 Task: Plan a 32-minute demo of a new software feature, showcasing functionality, user interface, and benefits tailored to the client's business needs.
Action: Mouse moved to (180, 198)
Screenshot: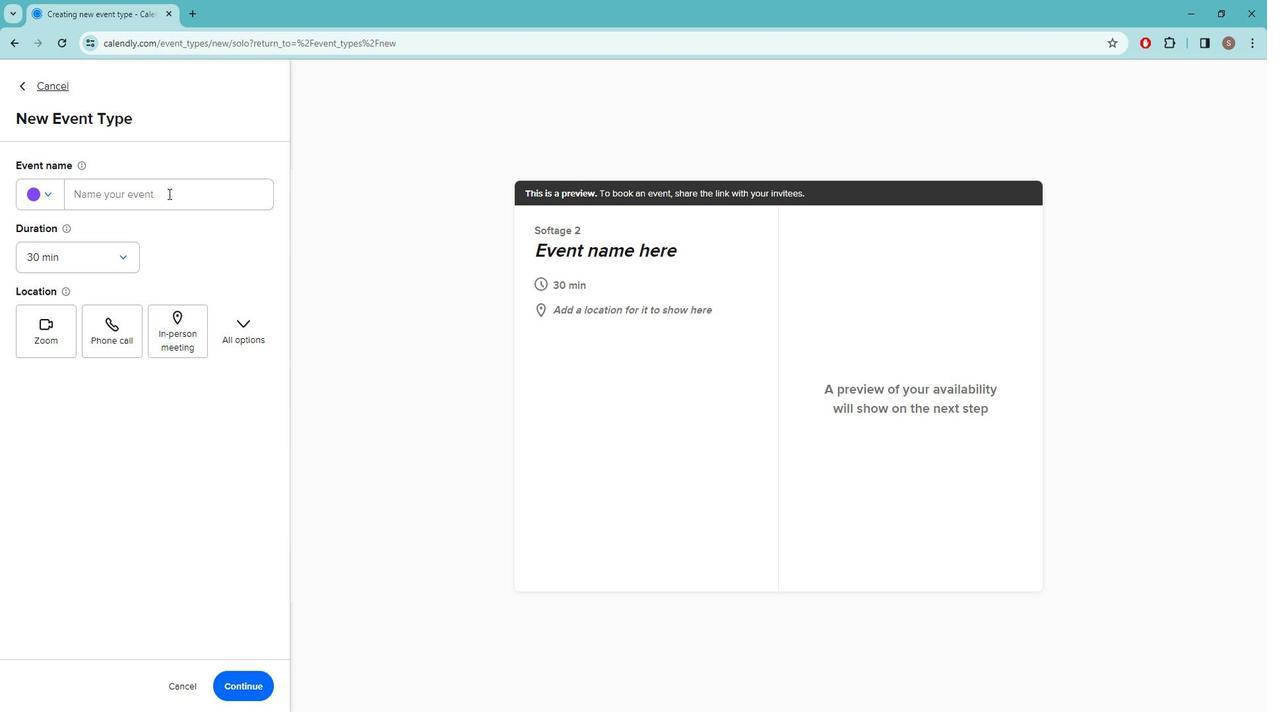 
Action: Mouse pressed left at (180, 198)
Screenshot: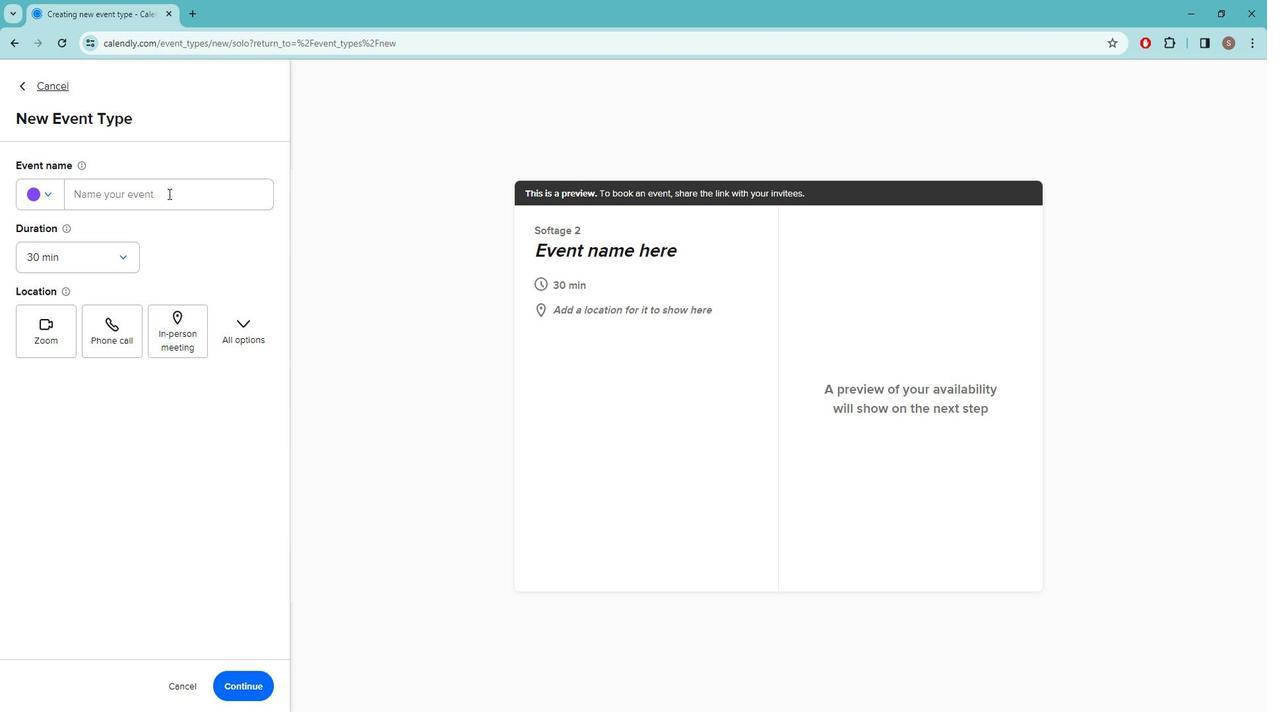 
Action: Key pressed p<Key.caps_lock>ERSOA<Key.backspace>NALIZED<Key.space><Key.caps_lock>s<Key.caps_lock>OFTWARE<Key.space><Key.caps_lock>f<Key.caps_lock>EATURE<Key.space><Key.caps_lock>d<Key.caps_lock>EMO<Key.space>
Screenshot: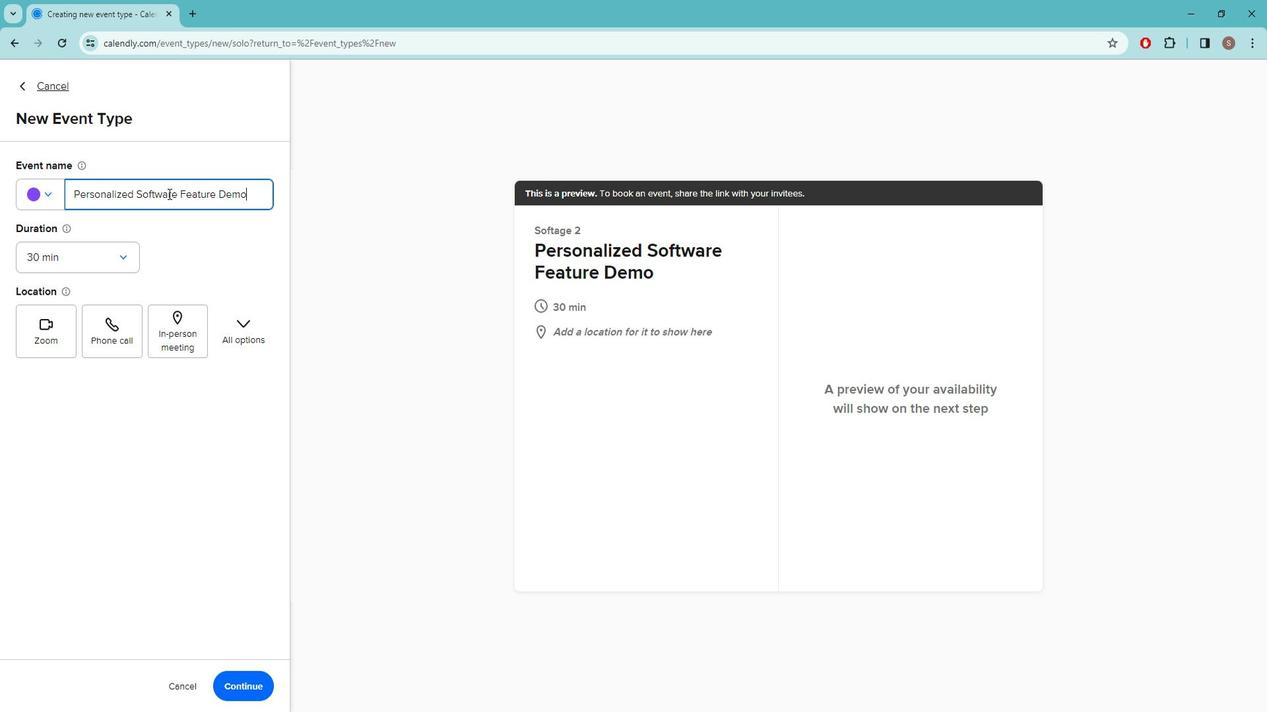 
Action: Mouse moved to (127, 259)
Screenshot: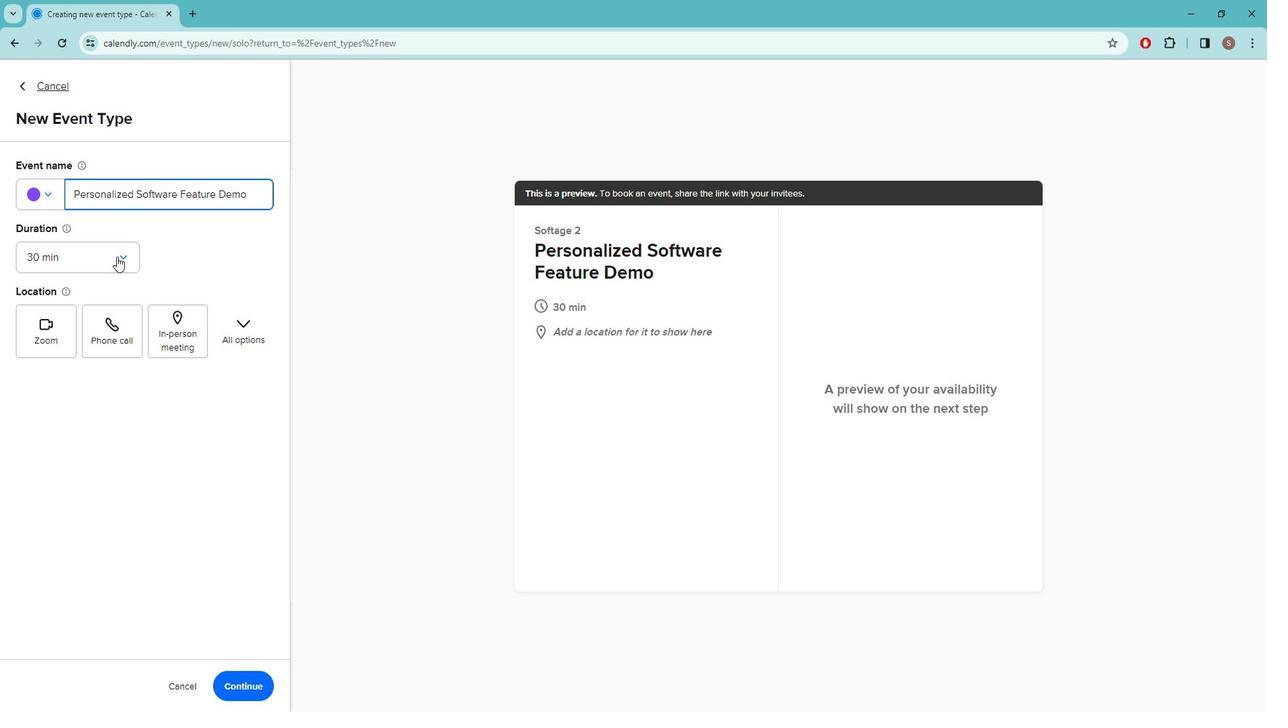 
Action: Mouse pressed left at (127, 259)
Screenshot: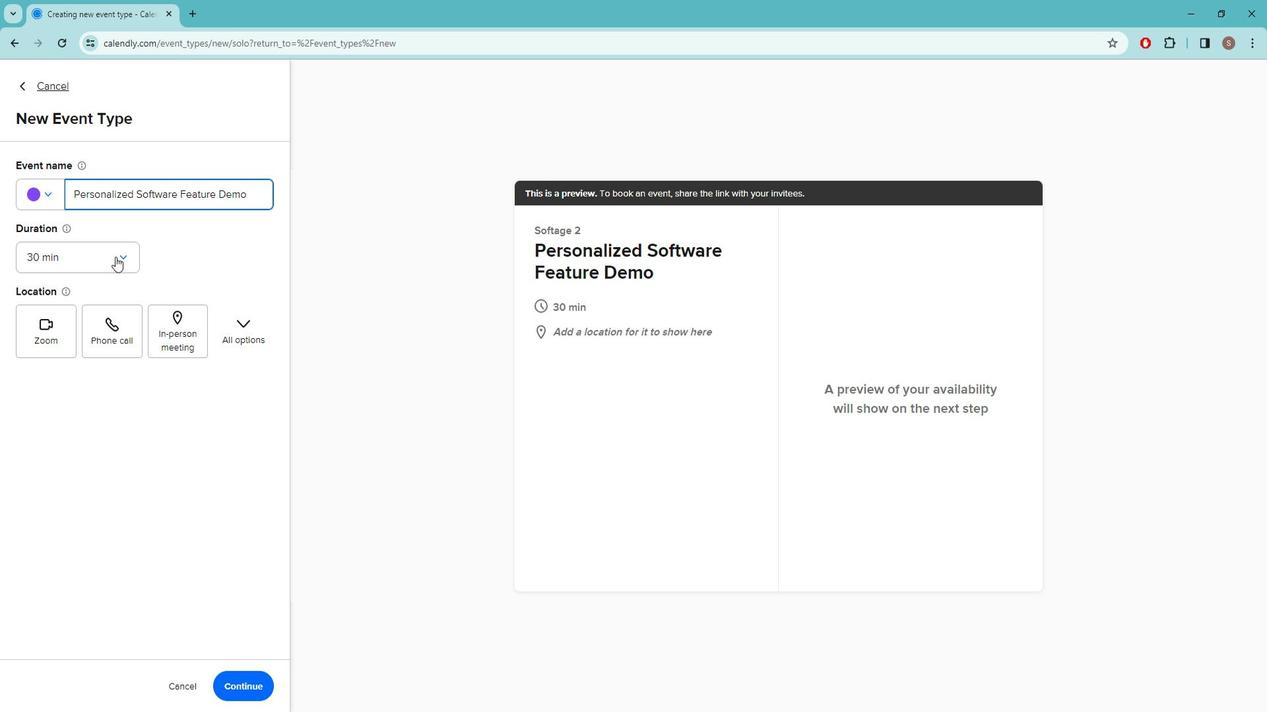 
Action: Mouse moved to (107, 399)
Screenshot: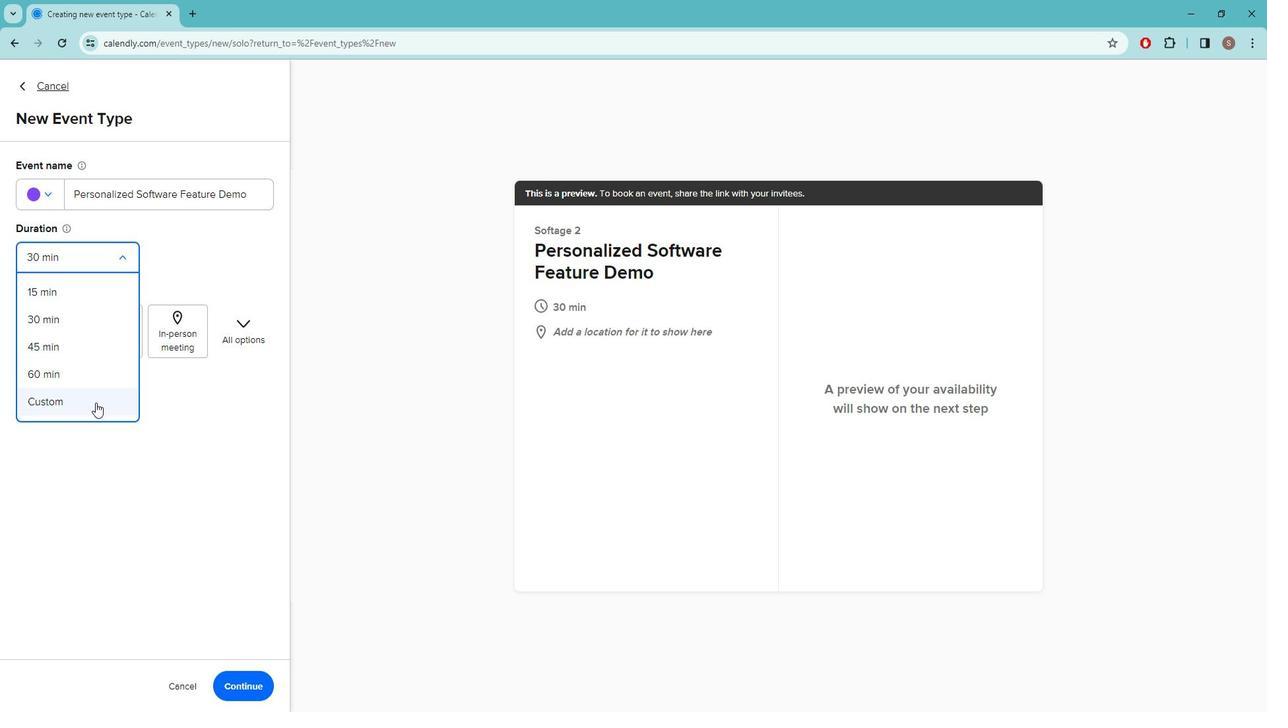 
Action: Mouse pressed left at (107, 399)
Screenshot: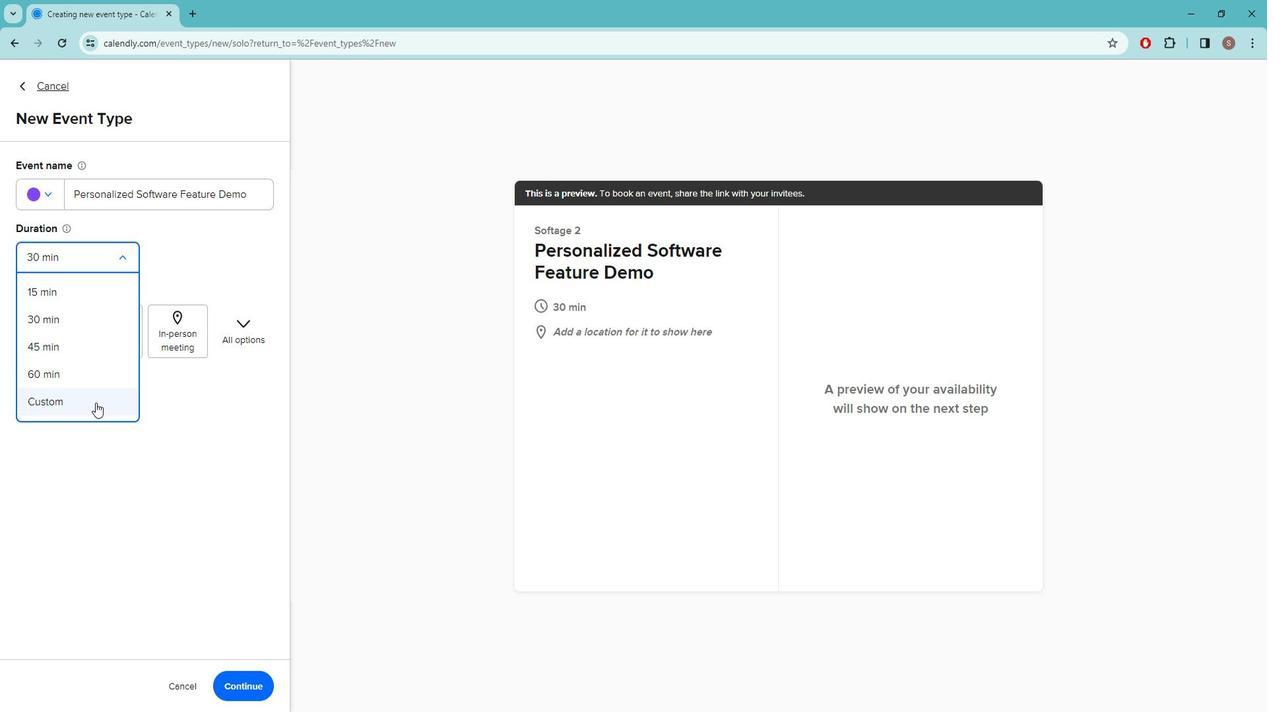 
Action: Mouse moved to (86, 291)
Screenshot: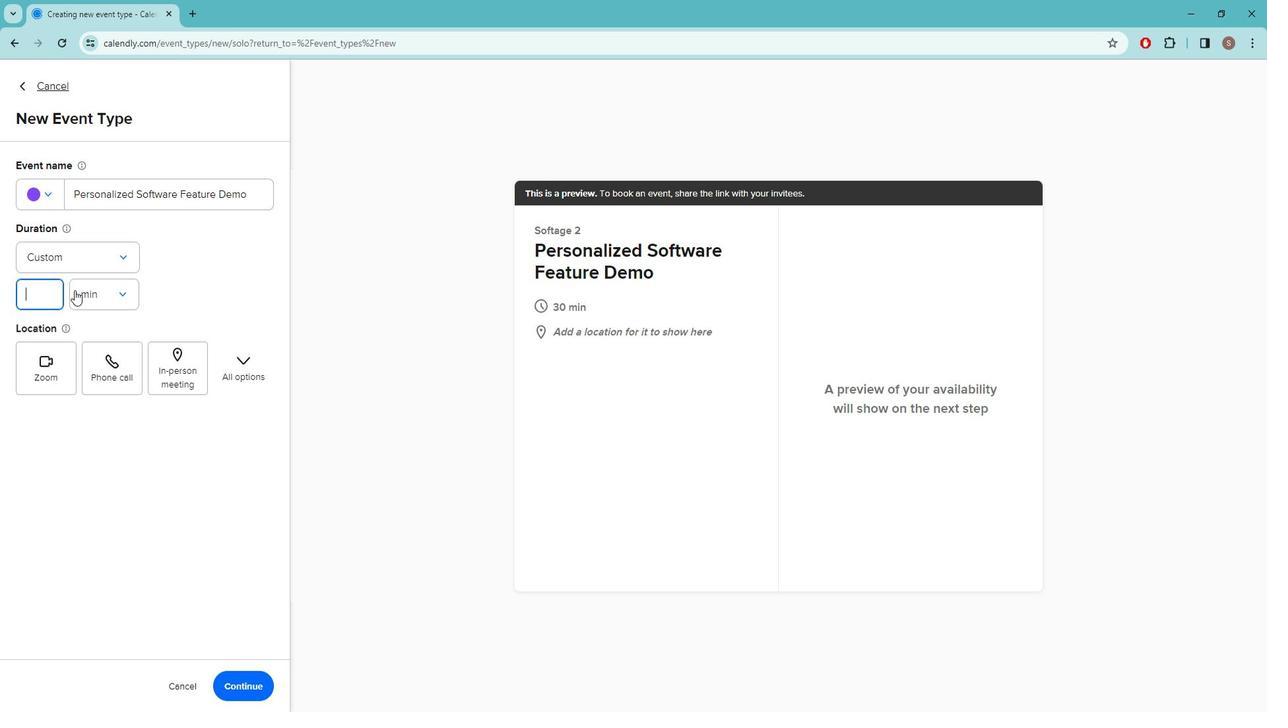 
Action: Key pressed 2<Key.backspace>32
Screenshot: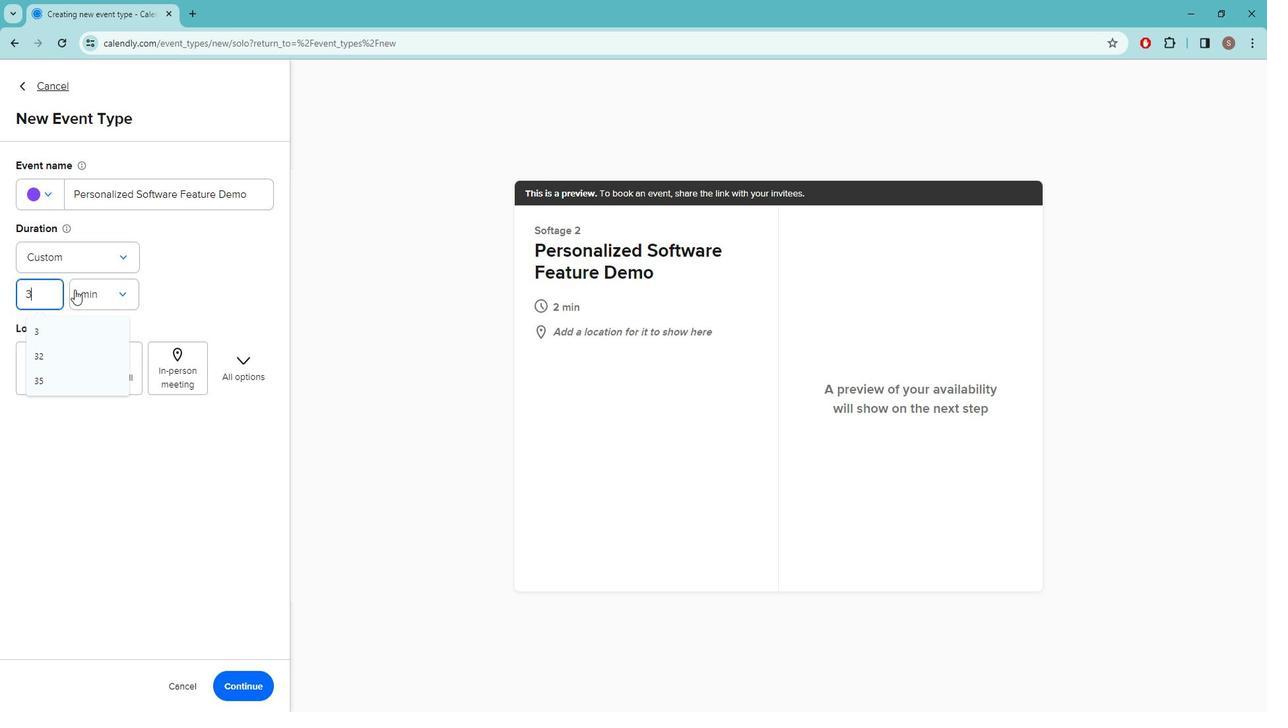 
Action: Mouse moved to (177, 360)
Screenshot: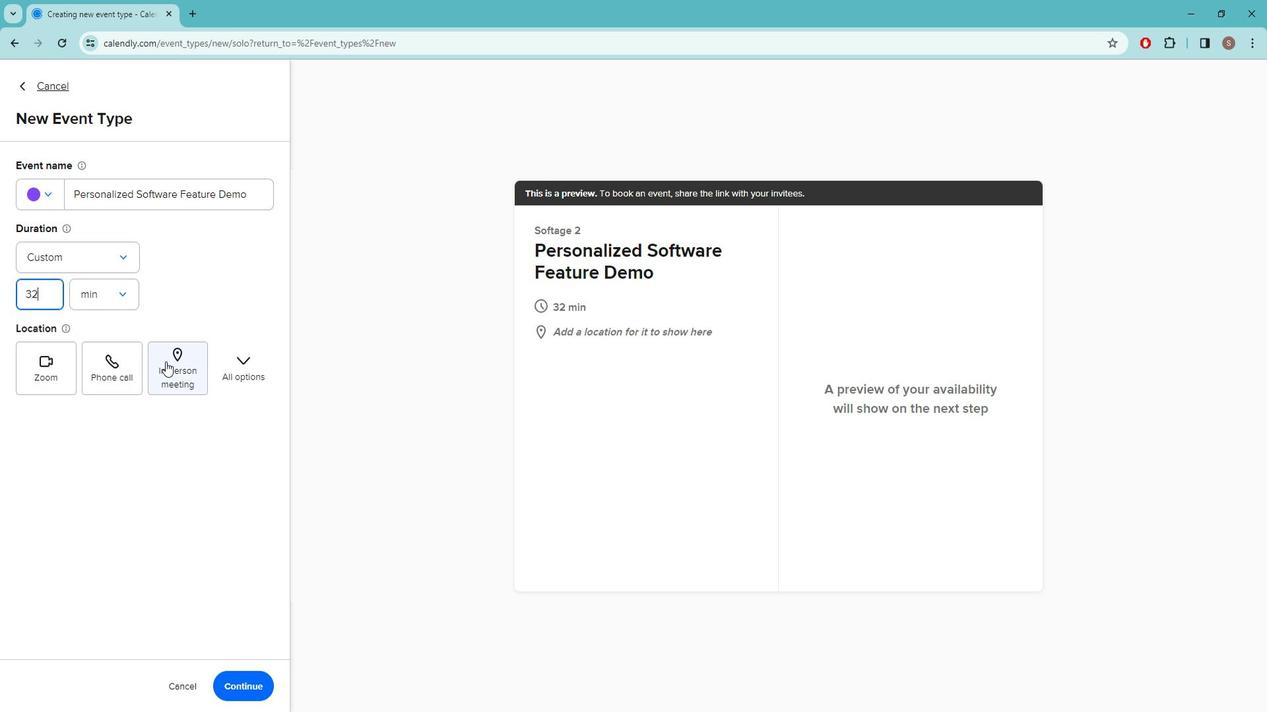 
Action: Mouse pressed left at (177, 360)
Screenshot: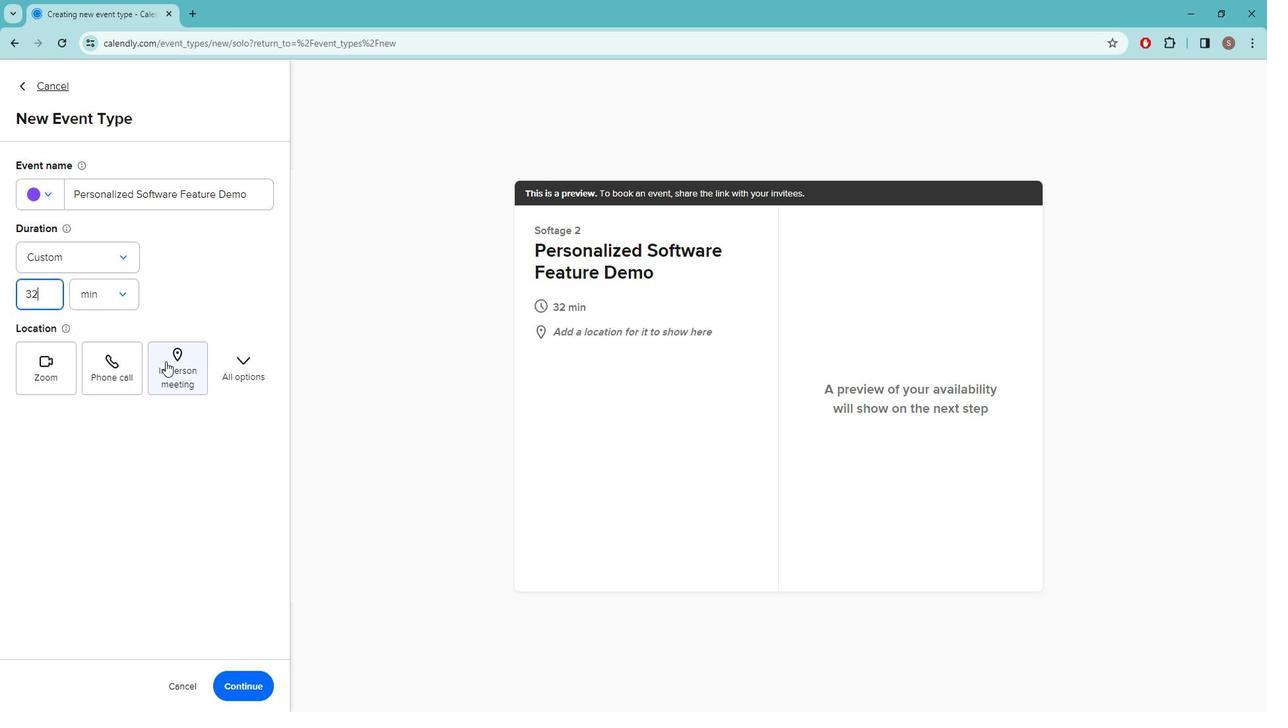 
Action: Mouse moved to (594, 243)
Screenshot: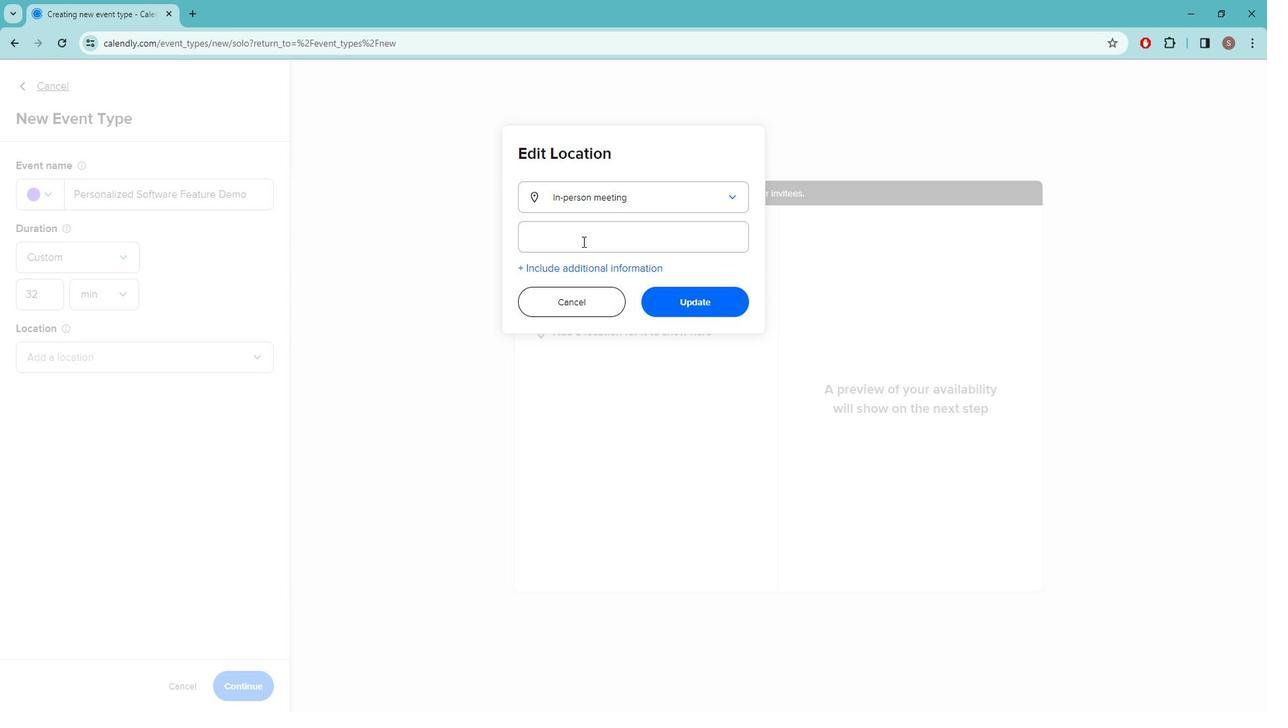 
Action: Mouse pressed left at (594, 243)
Screenshot: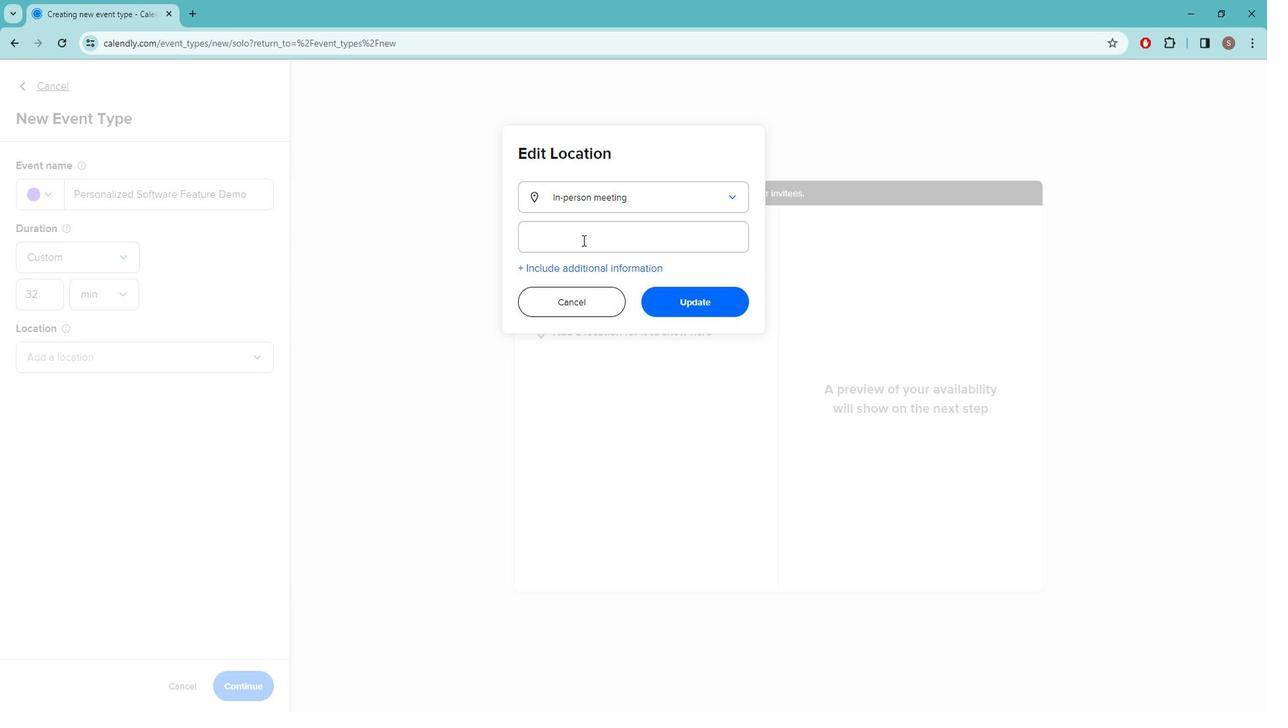 
Action: Key pressed <Key.caps_lock>xyz<Key.space>1234<Key.space><Key.caps_lock><Key.caps_lock>w<Key.space>567<Key.caps_lock>TH<Key.space><Key.caps_lock>s<Key.caps_lock>TREET<Key.space><Key.caps_lock>o<Key.caps_lock>AK<Key.space><Key.caps_lock>l<Key.caps_lock>AWN<Key.space><Key.backspace>,<Key.space><Key.caps_lock>il<Key.space>60453
Screenshot: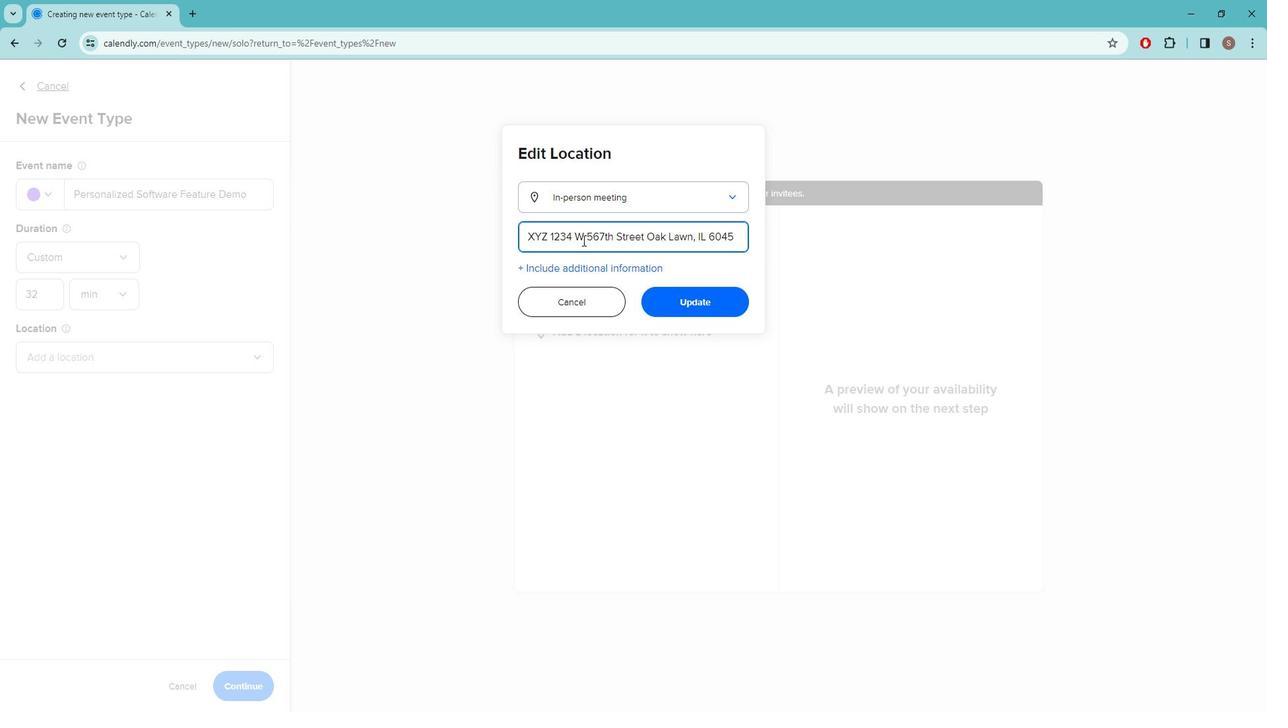 
Action: Mouse moved to (688, 301)
Screenshot: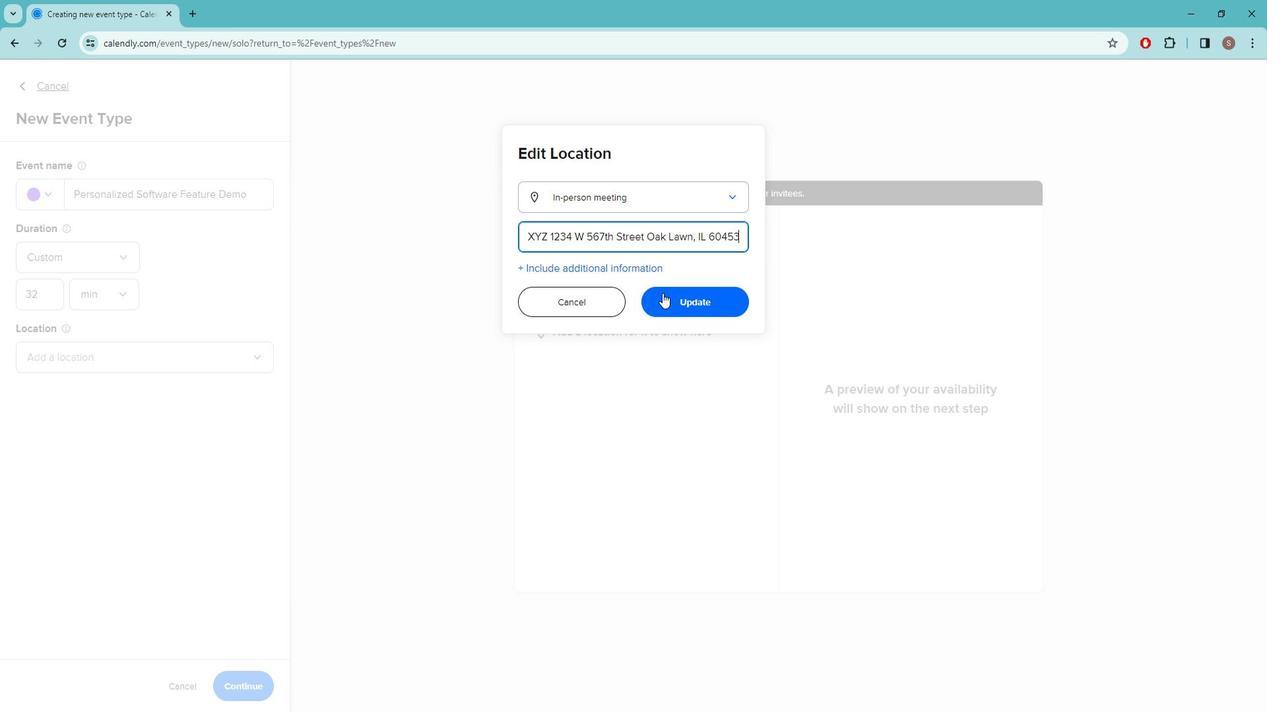 
Action: Mouse pressed left at (688, 301)
Screenshot: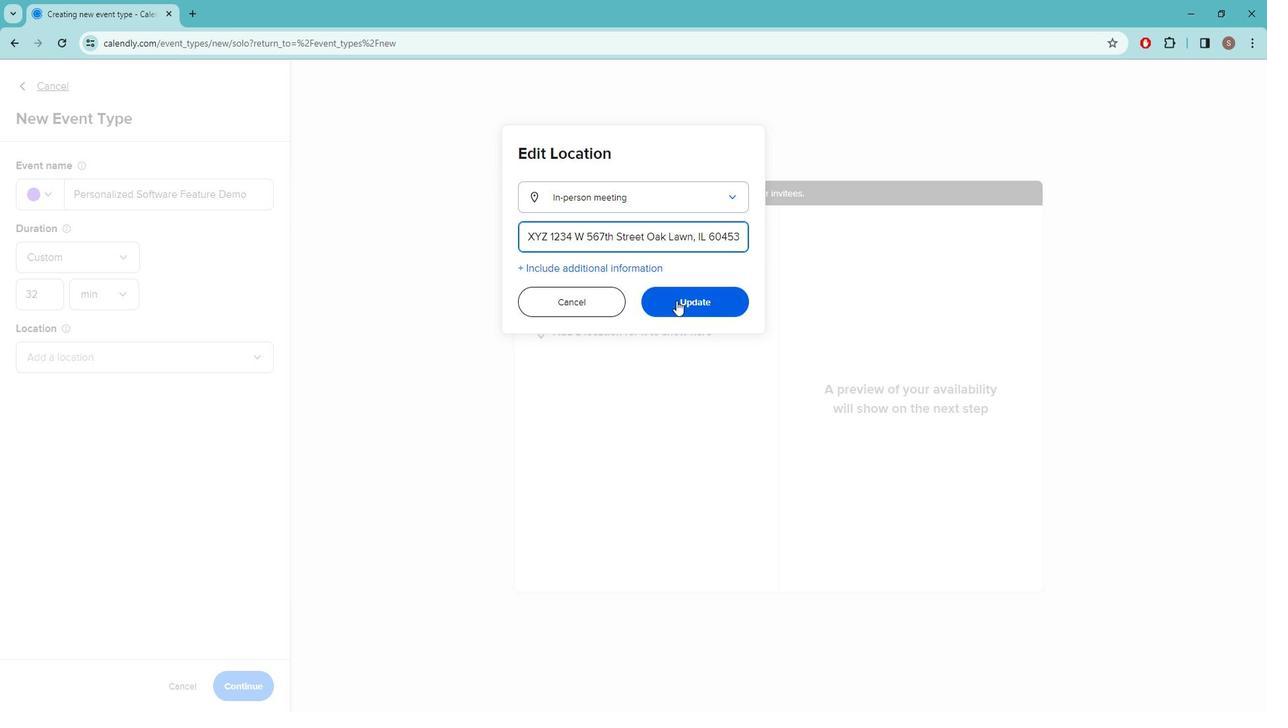 
Action: Mouse moved to (234, 670)
Screenshot: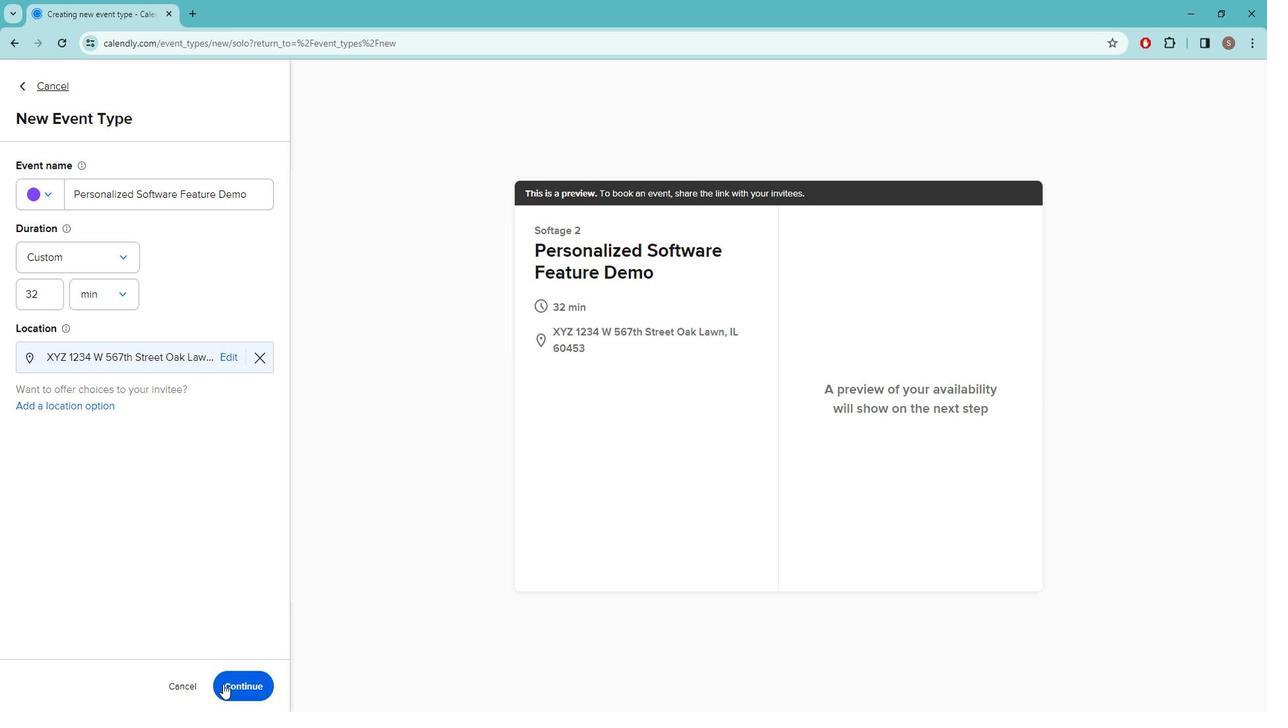 
Action: Mouse pressed left at (234, 670)
Screenshot: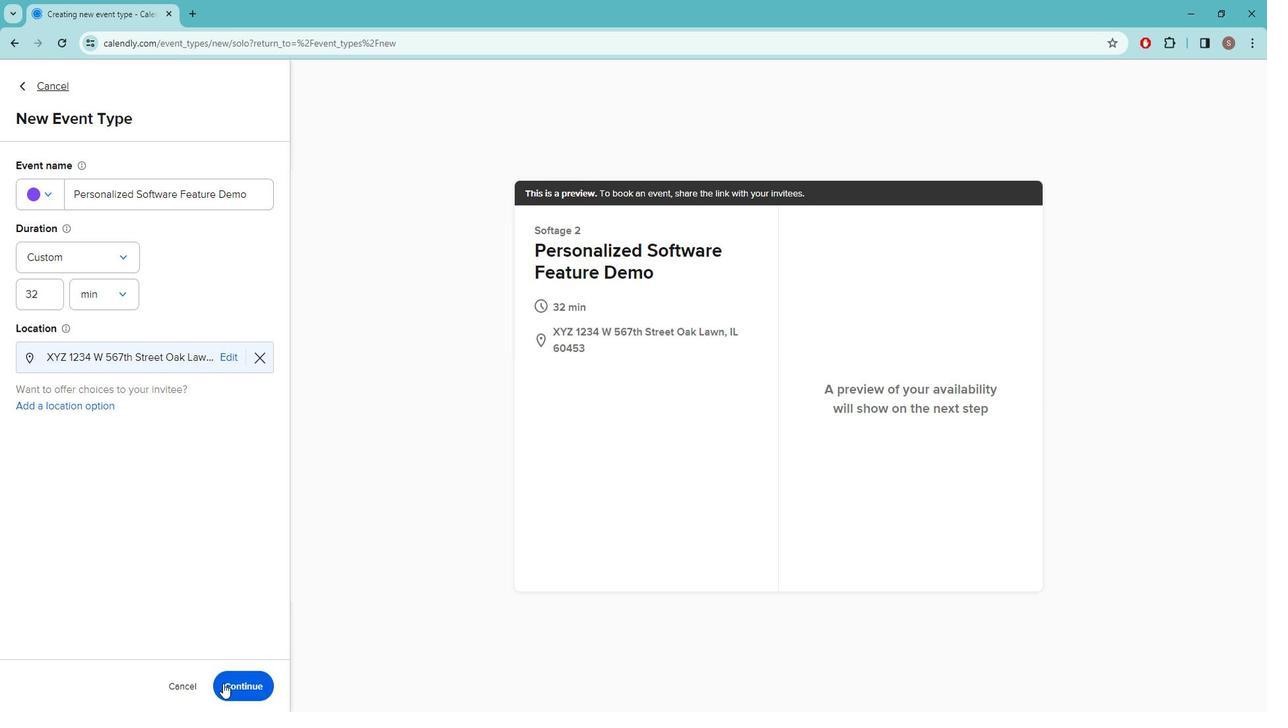 
Action: Mouse moved to (196, 238)
Screenshot: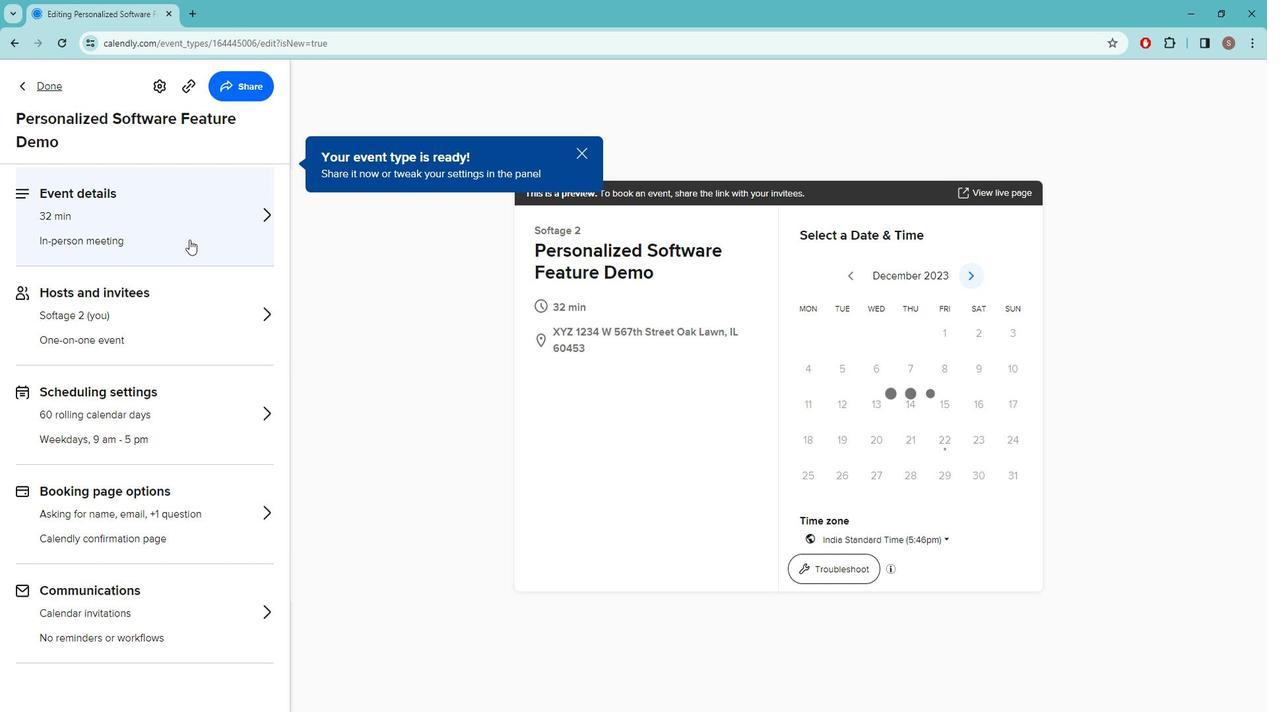 
Action: Mouse pressed left at (196, 238)
Screenshot: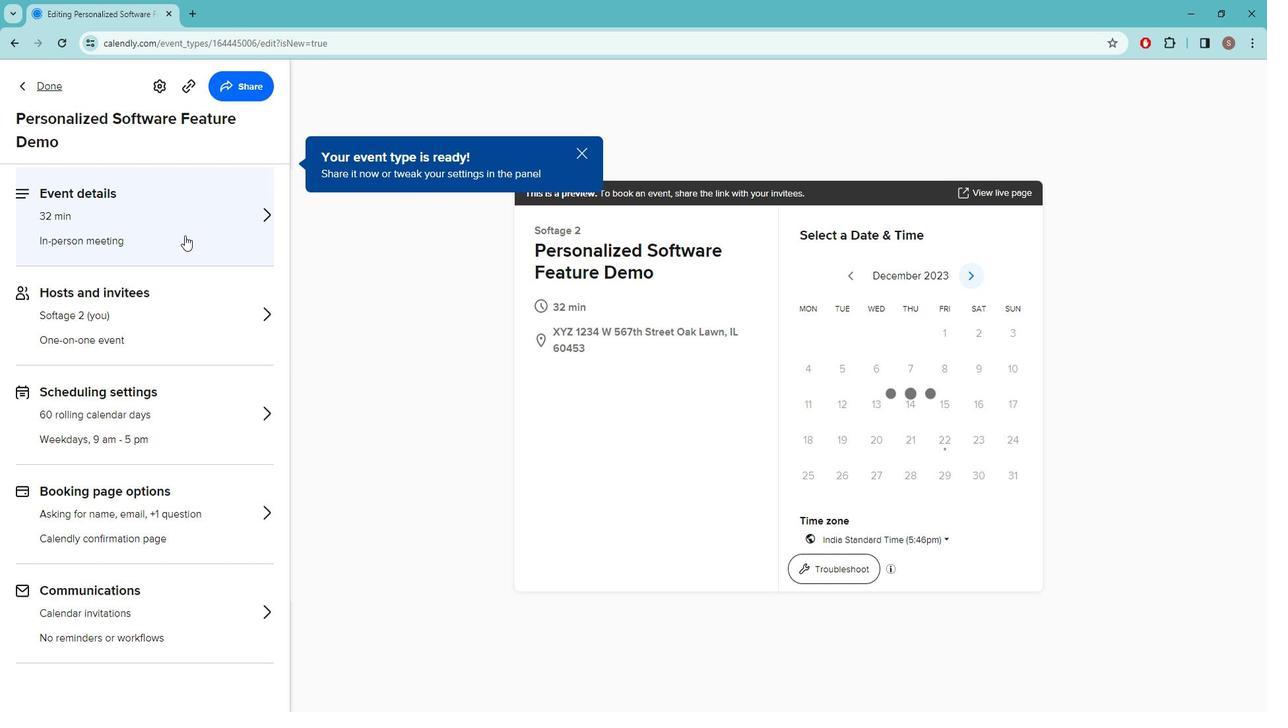 
Action: Mouse moved to (118, 489)
Screenshot: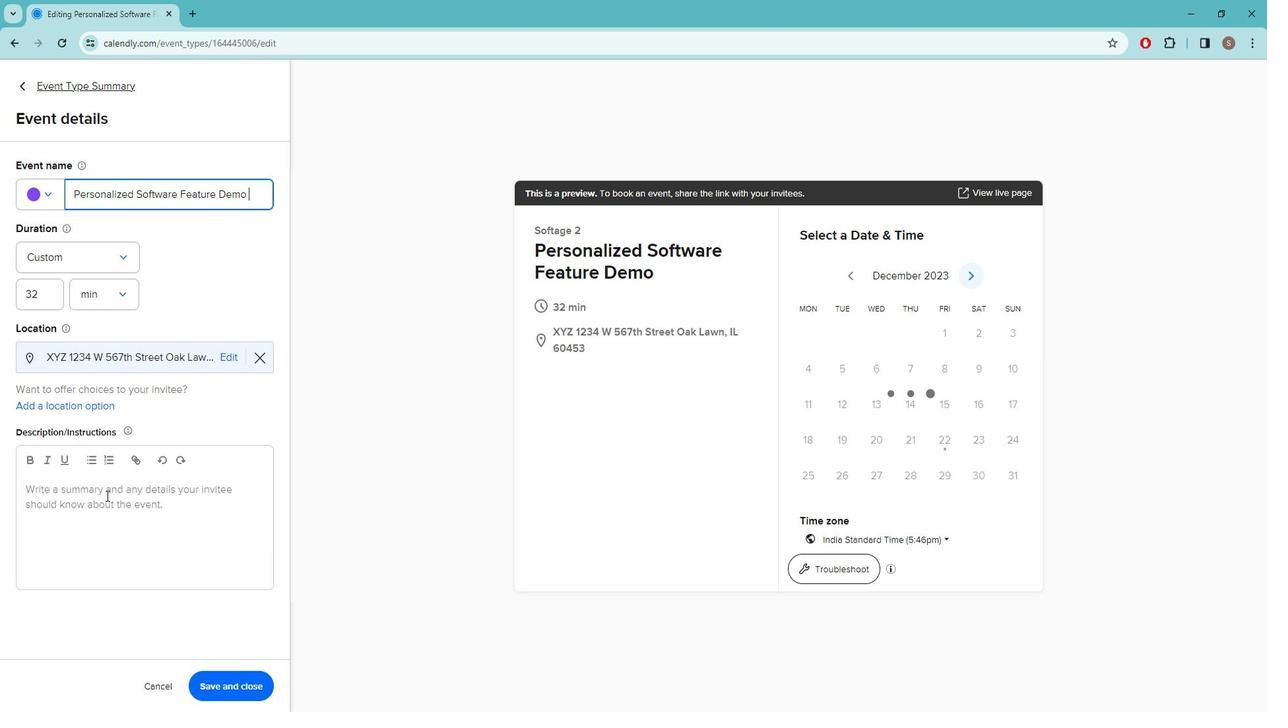 
Action: Mouse pressed left at (118, 489)
Screenshot: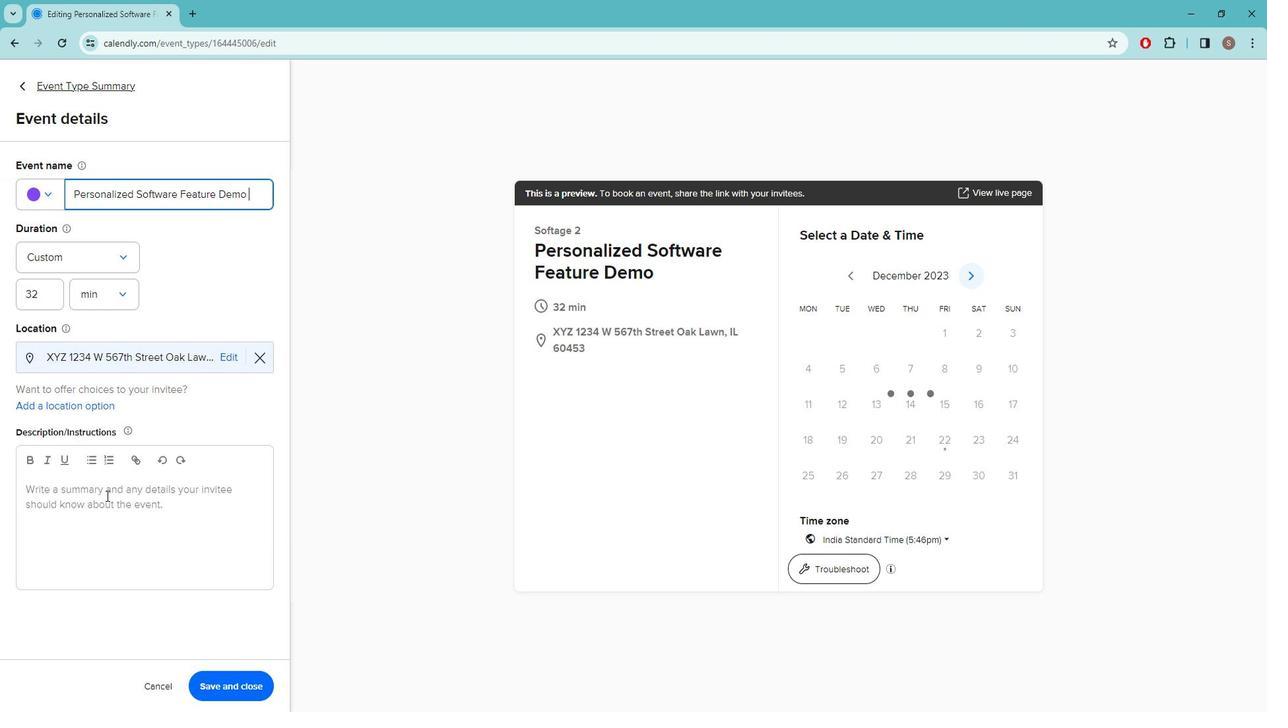 
Action: Mouse moved to (116, 491)
Screenshot: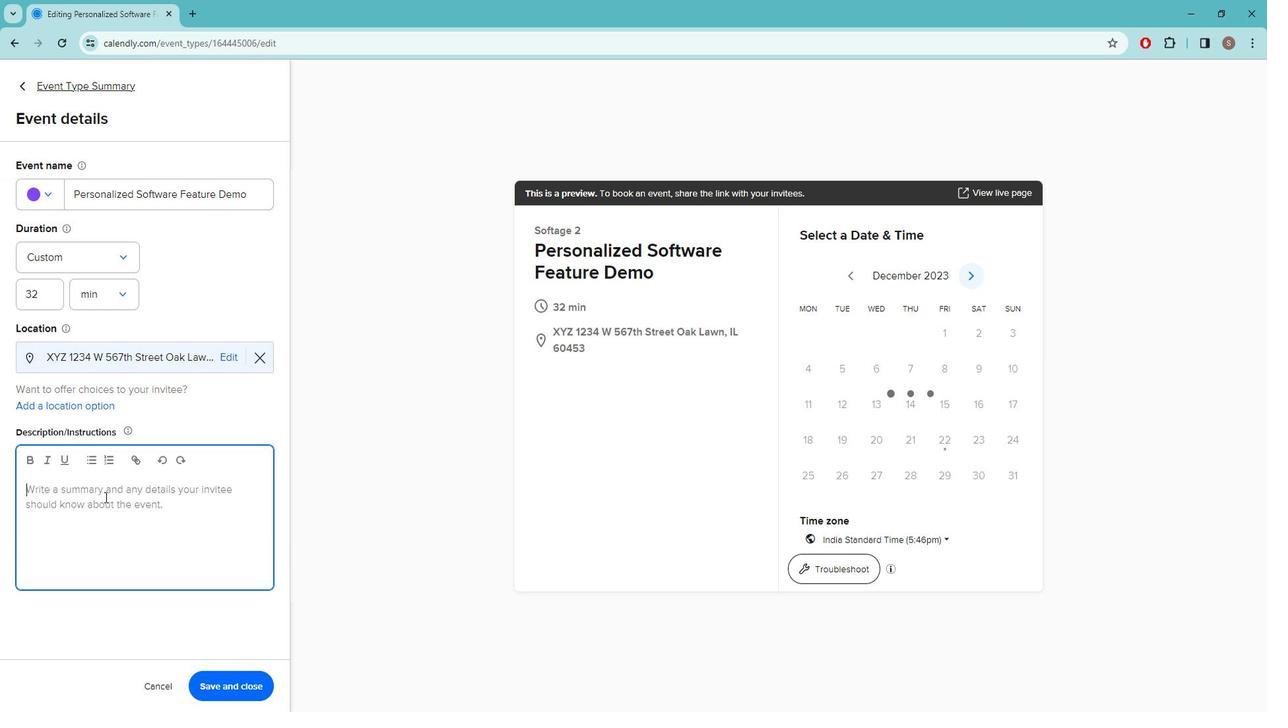 
Action: Mouse pressed left at (116, 491)
Screenshot: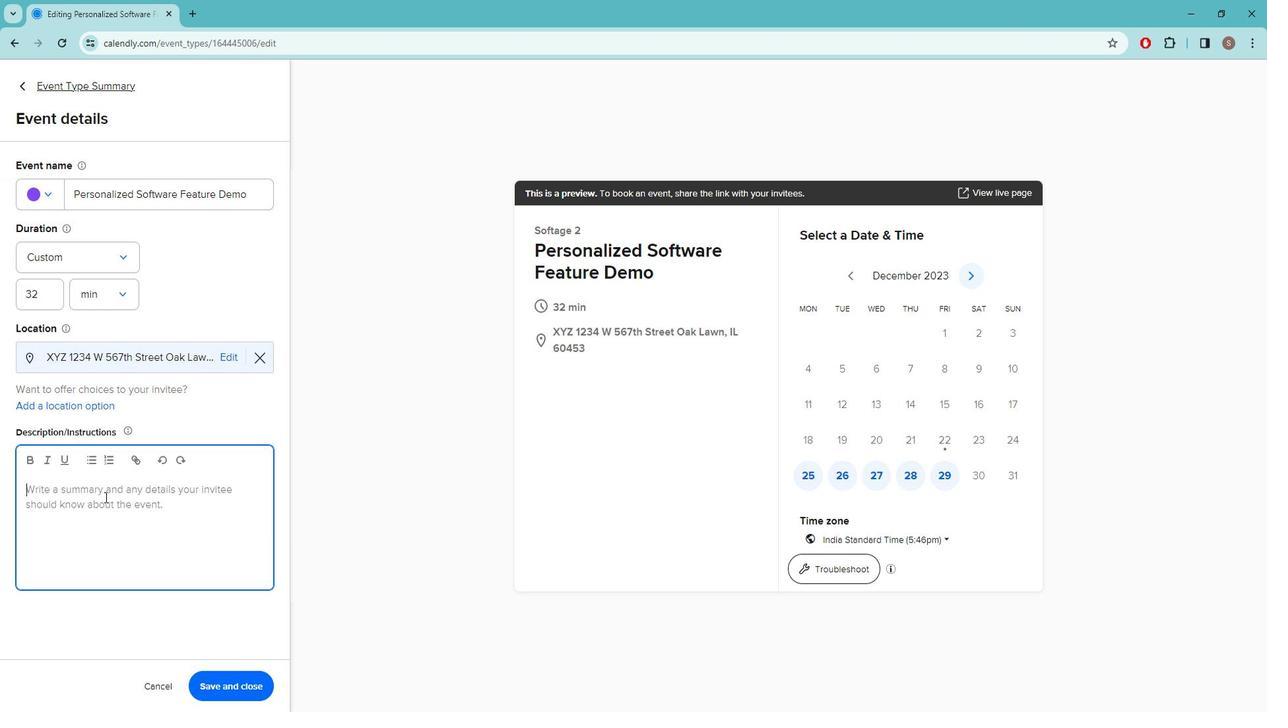 
Action: Key pressed <Key.caps_lock><Key.caps_lock>w<Key.caps_lock>E<Key.space>ARE<Key.space>THRILLED<Key.space>TO<Key.space>EXTEND<Key.space>AN<Key.space>EXL<Key.backspace>CLUSIVE<Key.space>INVITATION<Key.space>FOR<Key.space>YOU<Key.space>EXPERIENCE<Key.space>FIRSTHAND<Key.space>THE<Key.space>CUTTING-ADGE<Key.space>CAPABILITIES<Key.space>
Screenshot: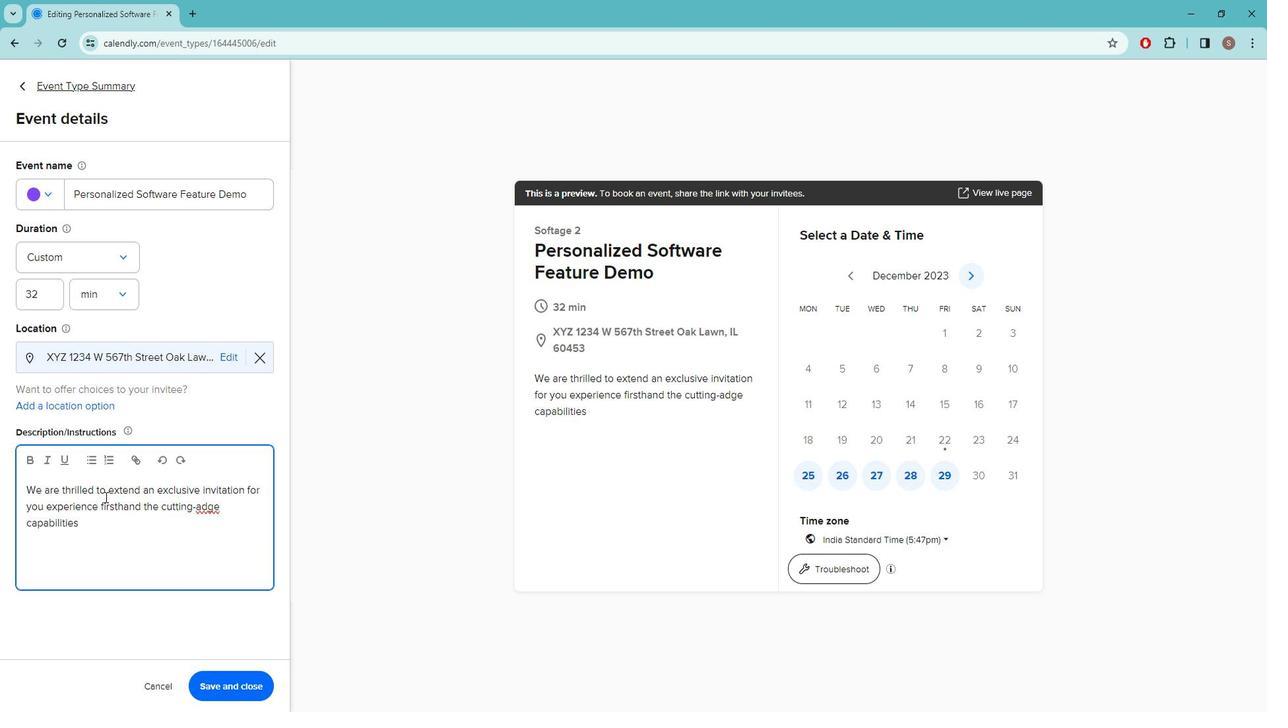 
Action: Mouse moved to (212, 506)
Screenshot: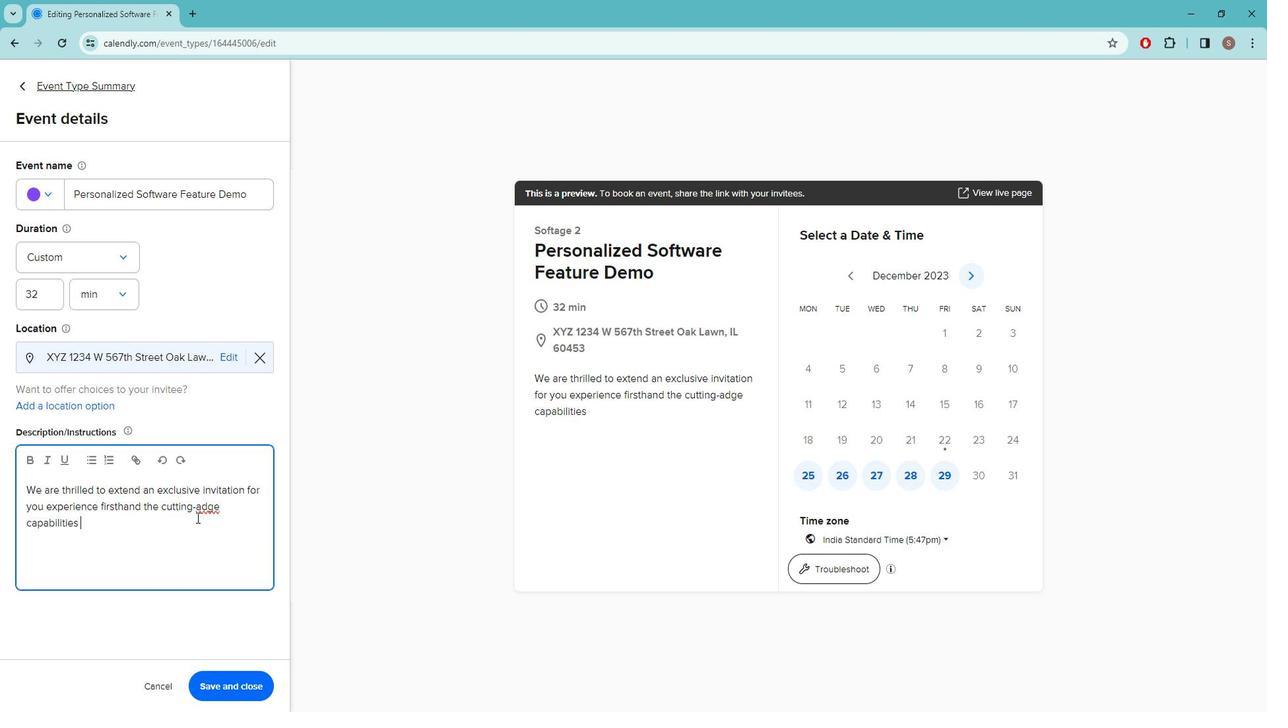 
Action: Mouse pressed left at (212, 506)
Screenshot: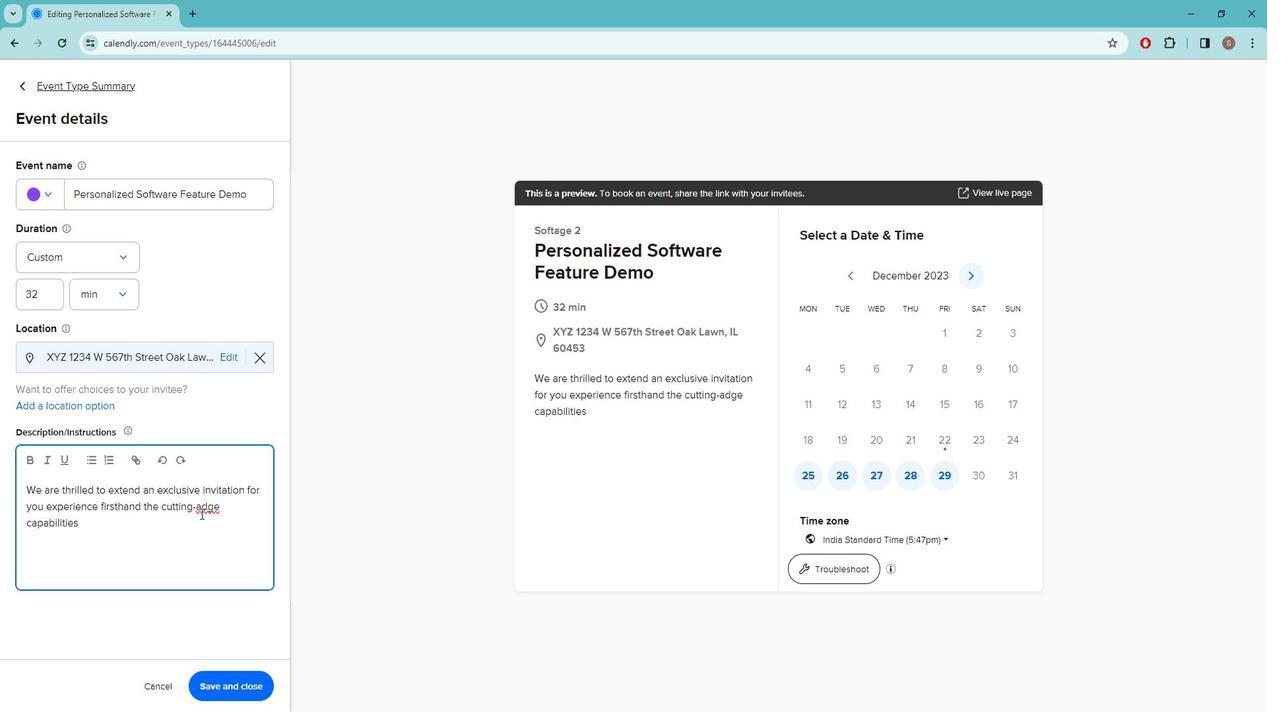 
Action: Key pressed <Key.backspace>E
Screenshot: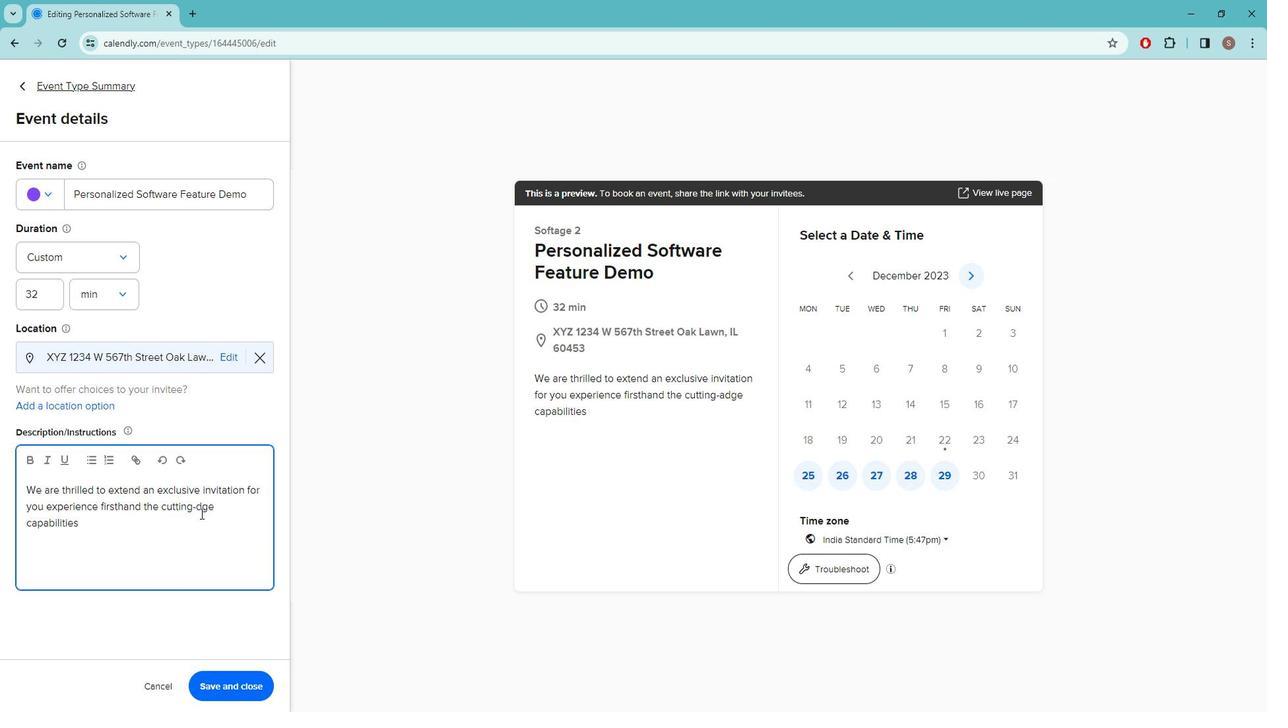 
Action: Mouse moved to (201, 513)
Screenshot: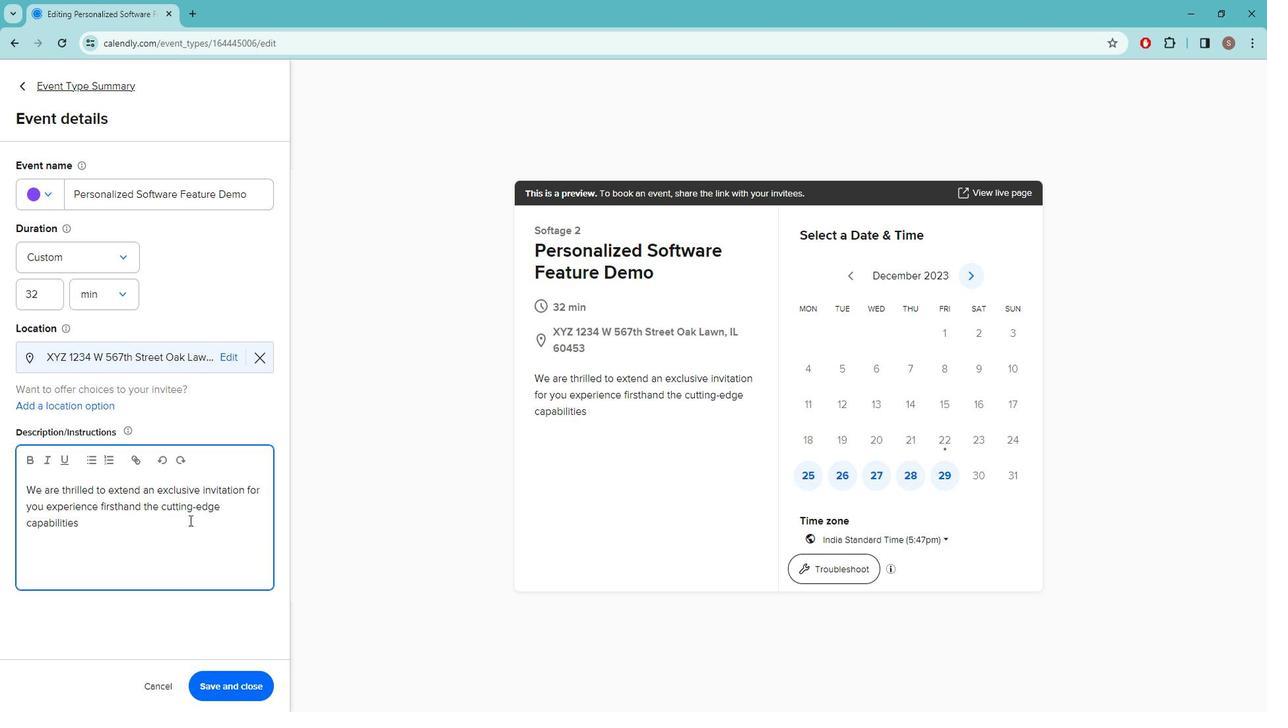 
Action: Mouse pressed left at (201, 513)
Screenshot: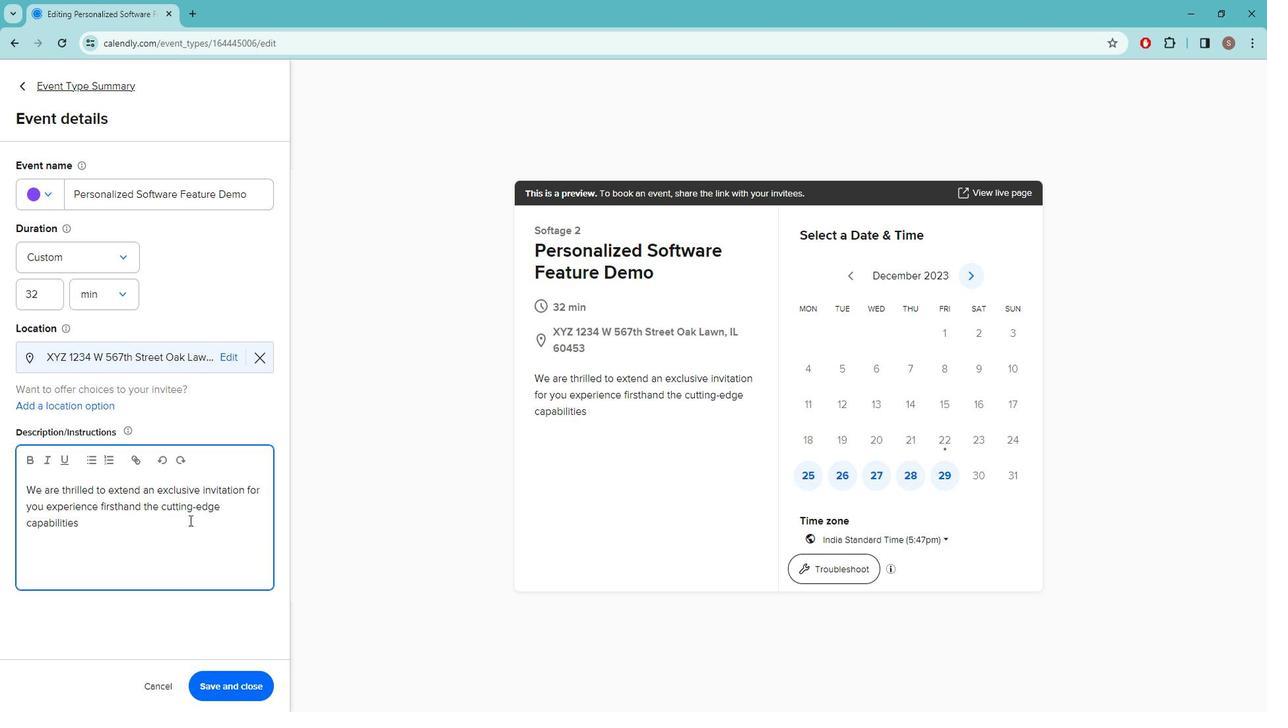 
Action: Mouse moved to (198, 515)
Screenshot: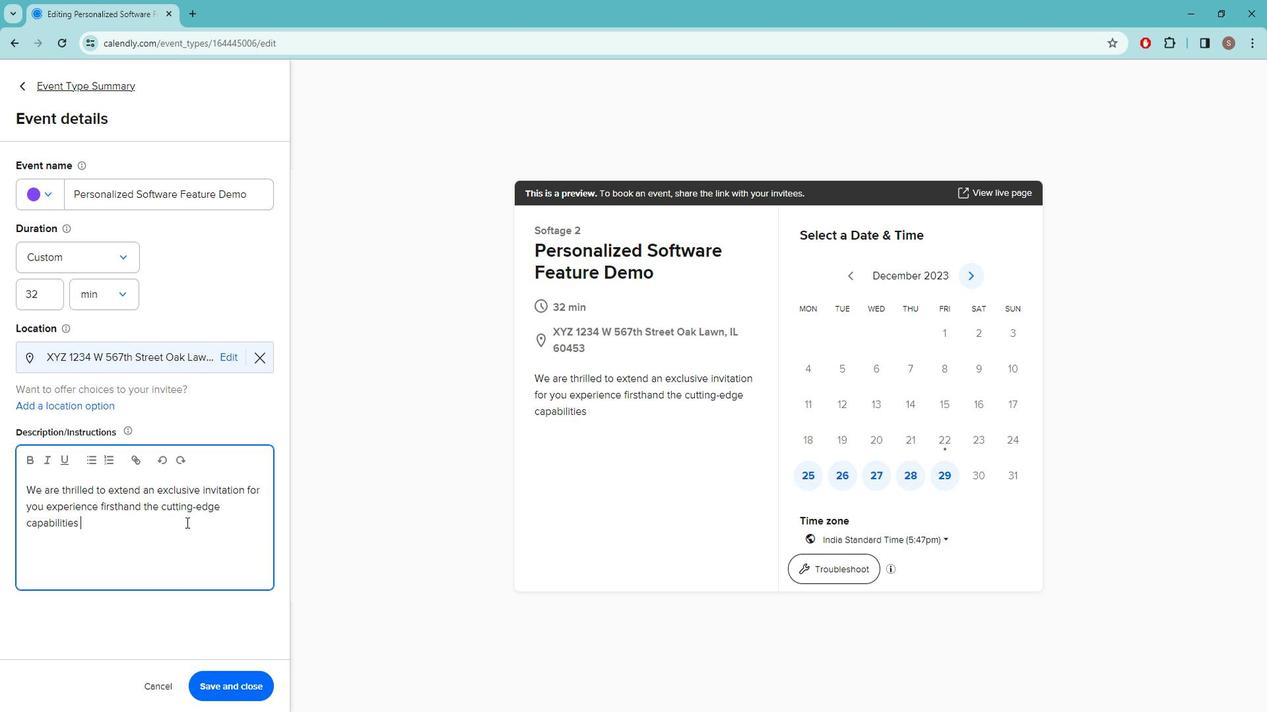 
Action: Key pressed OF<Key.space>OUR<Key.space>LATEST<Key.space>SOFTWARE<Key.space>FEATURE,<Key.space>METICULOUSLY<Key.space>DESIGNED<Key.space>TO<Key.space>ADDRESS<Key.space>THE<Key.space>SPECIFIC<Key.space>NEEDS<Key.space>OF<Key.space>THE<Key.space>CLIENT.<Key.space>
Screenshot: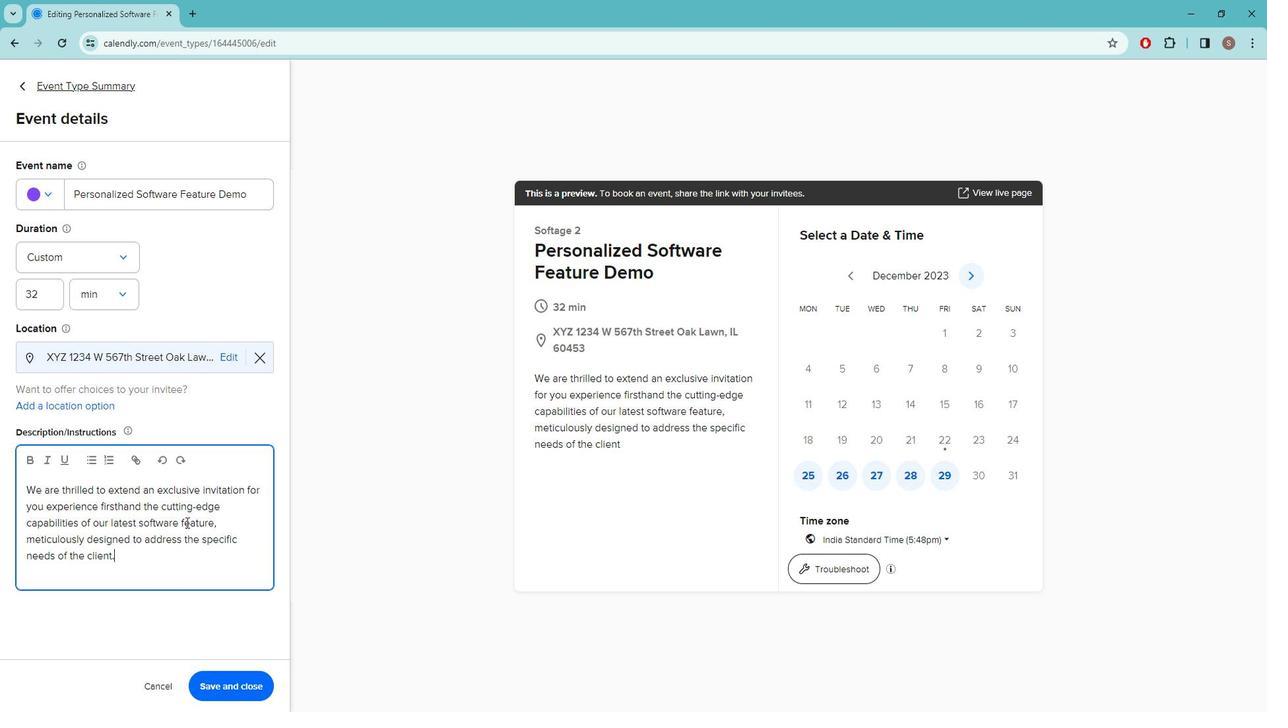 
Action: Mouse moved to (242, 671)
Screenshot: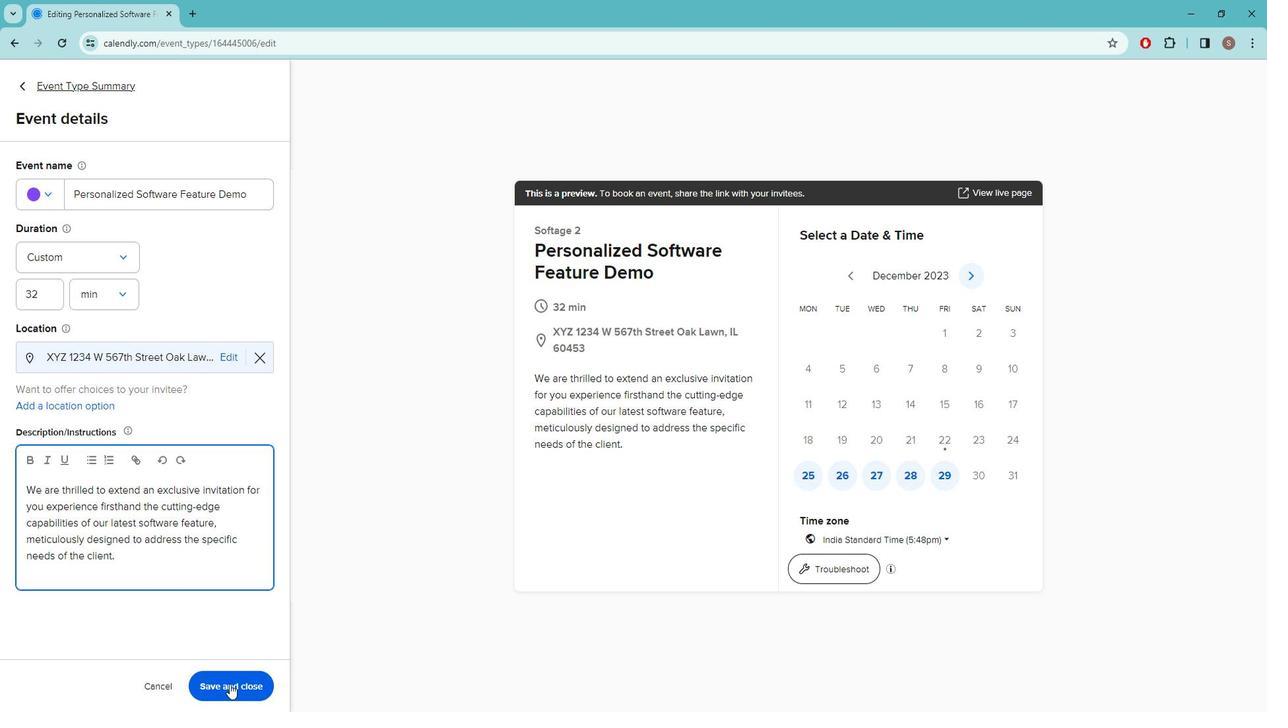 
Action: Mouse pressed left at (242, 671)
Screenshot: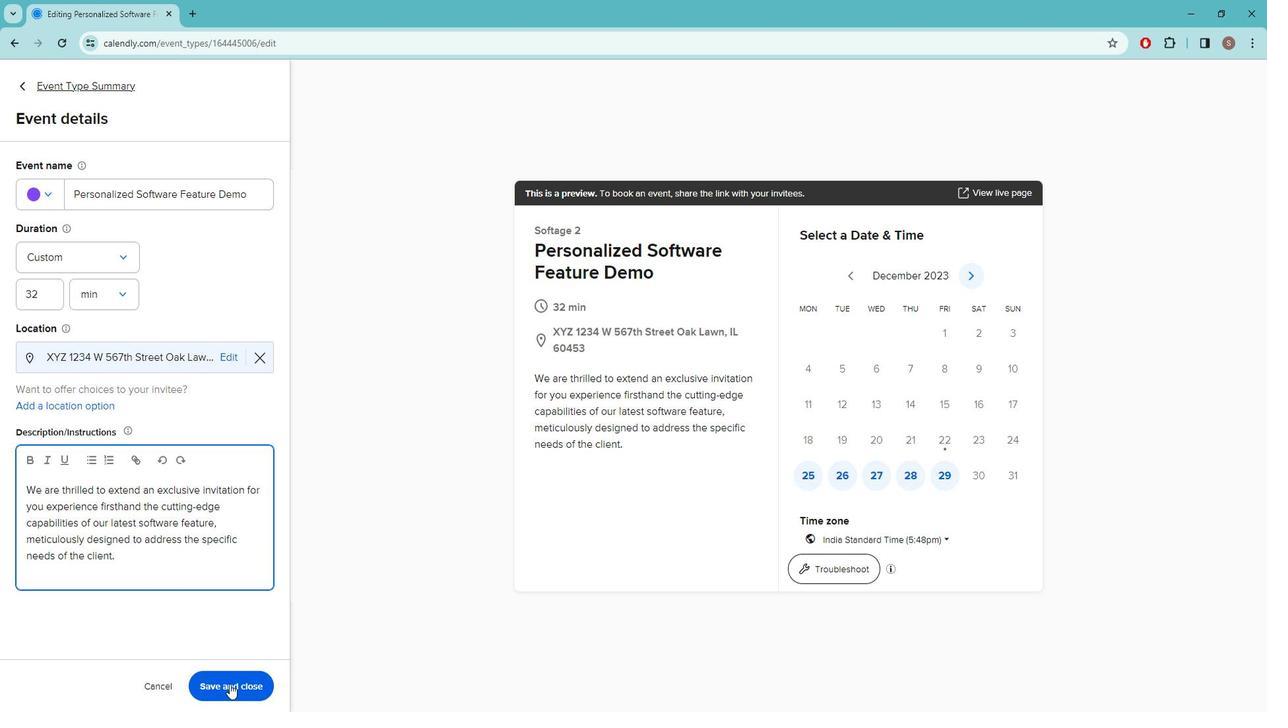 
Action: Mouse moved to (402, 587)
Screenshot: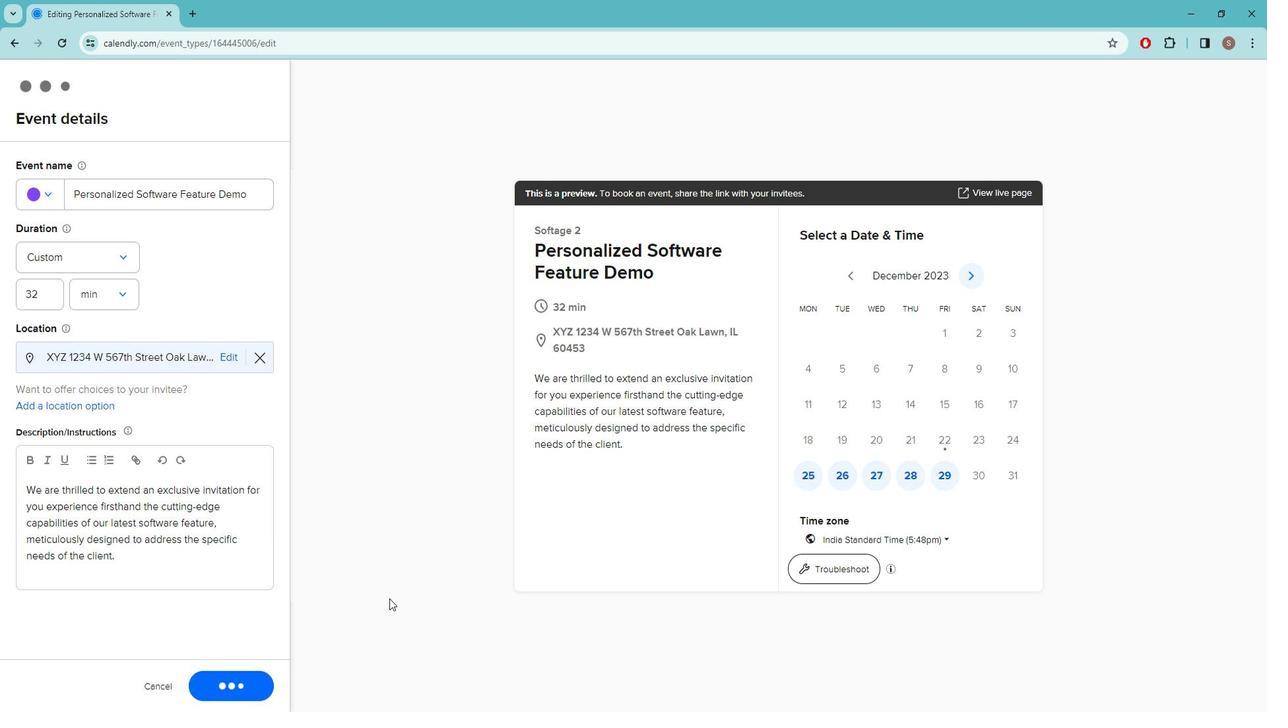 
